Task: Add Honey Mama's Blonde Truffle Bar, Lemon Blueberry to the cart.
Action: Mouse moved to (26, 70)
Screenshot: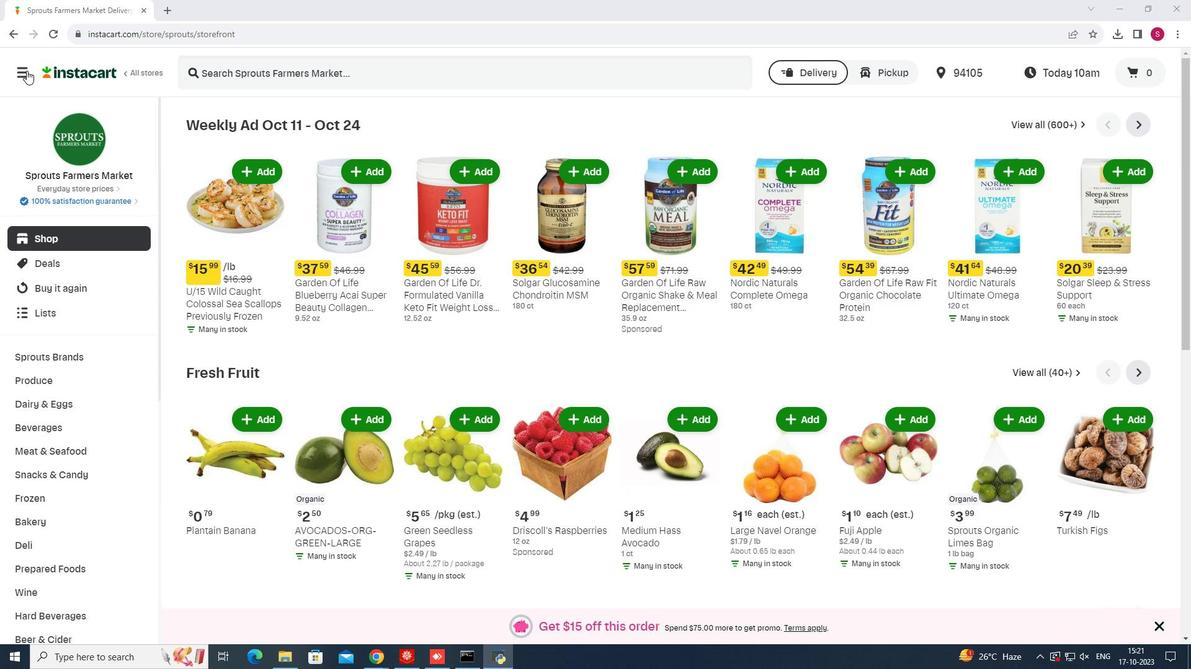 
Action: Mouse pressed left at (26, 70)
Screenshot: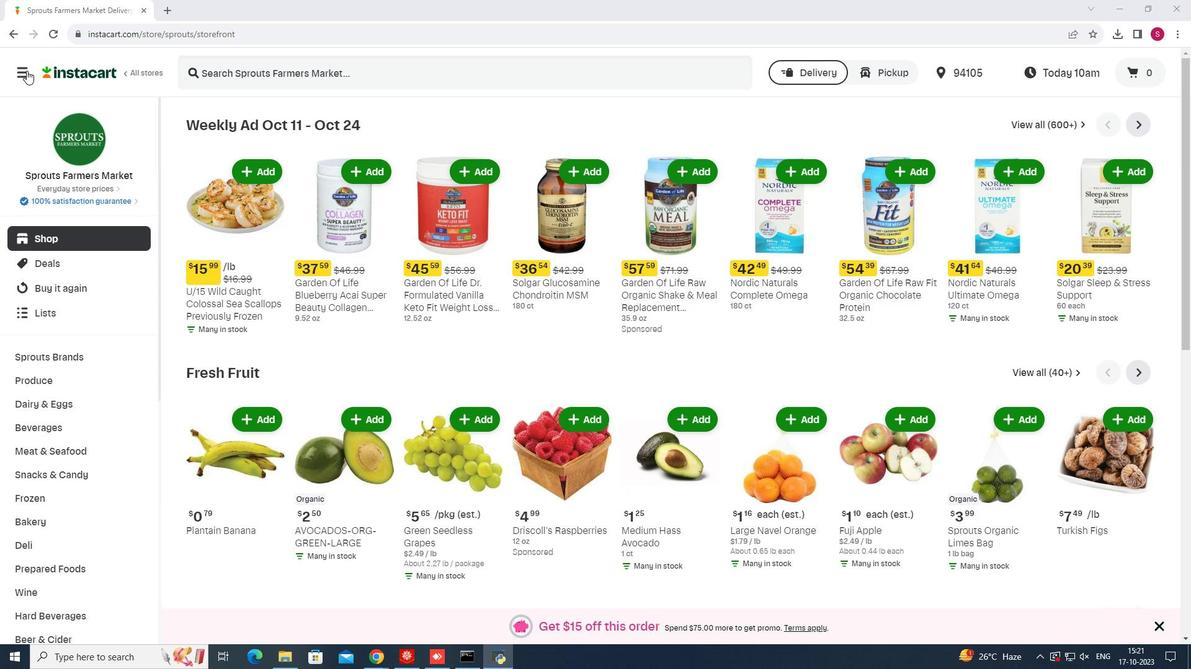
Action: Mouse moved to (69, 328)
Screenshot: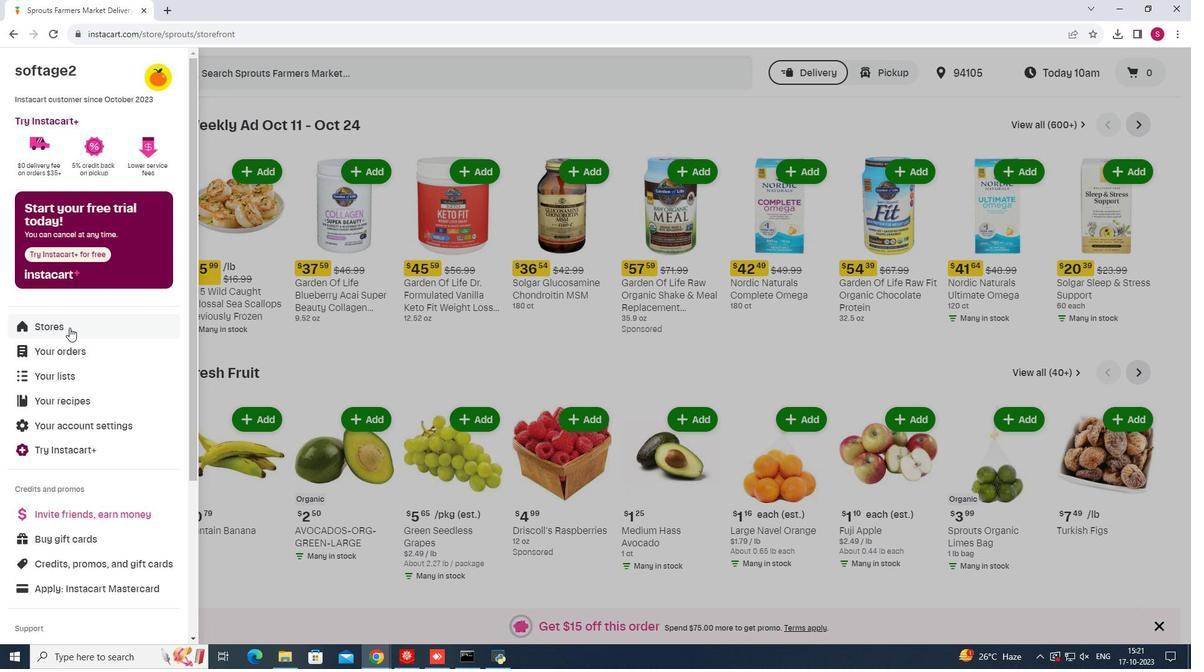 
Action: Mouse pressed left at (69, 328)
Screenshot: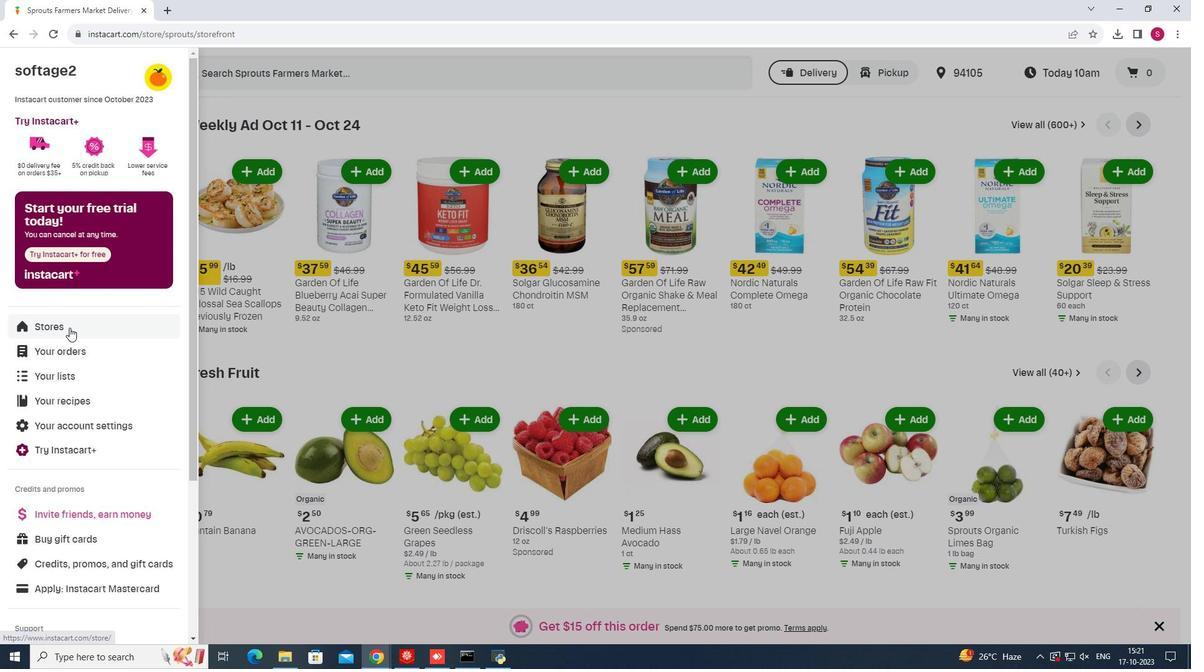 
Action: Mouse moved to (290, 110)
Screenshot: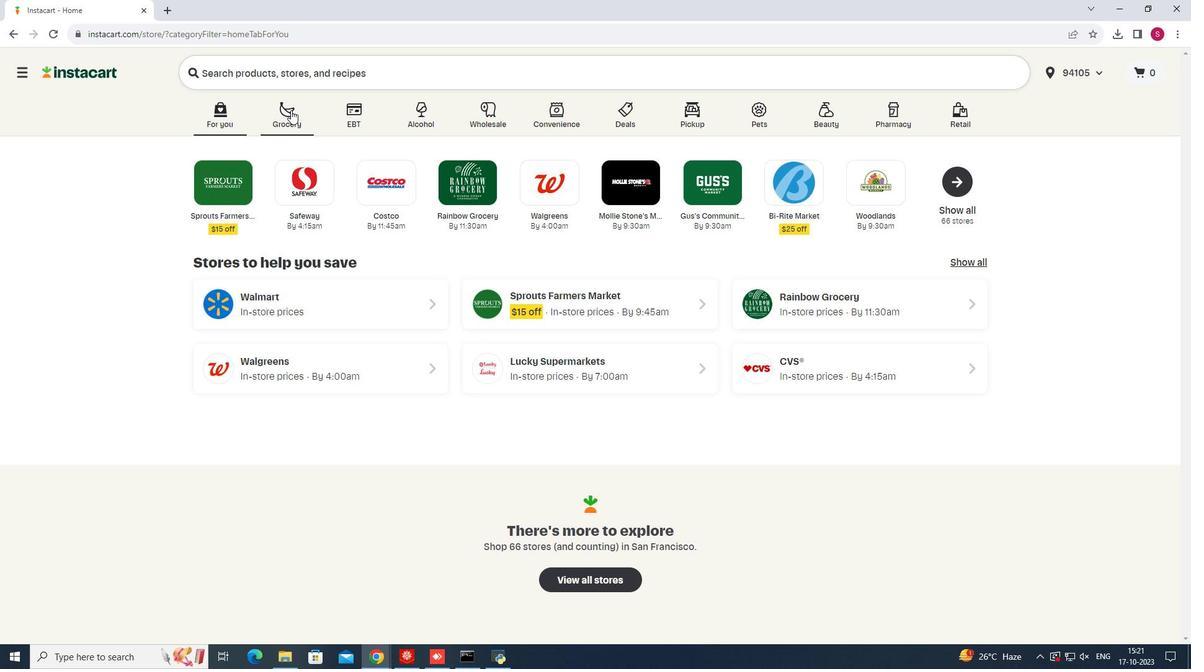 
Action: Mouse pressed left at (290, 110)
Screenshot: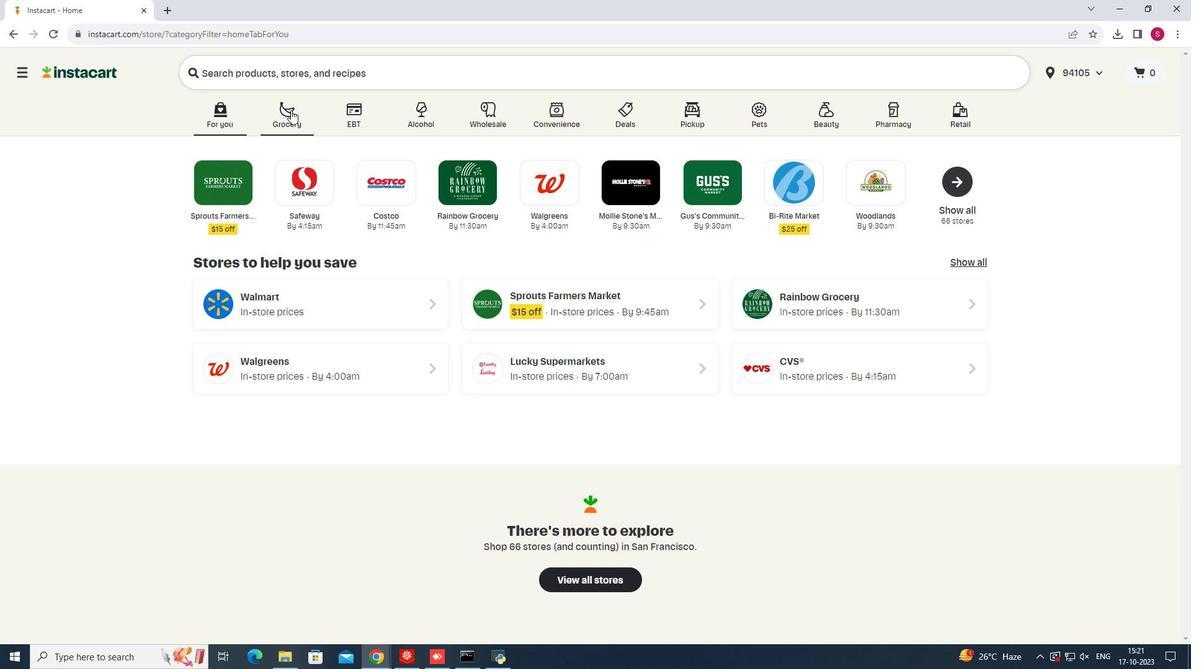 
Action: Mouse moved to (836, 169)
Screenshot: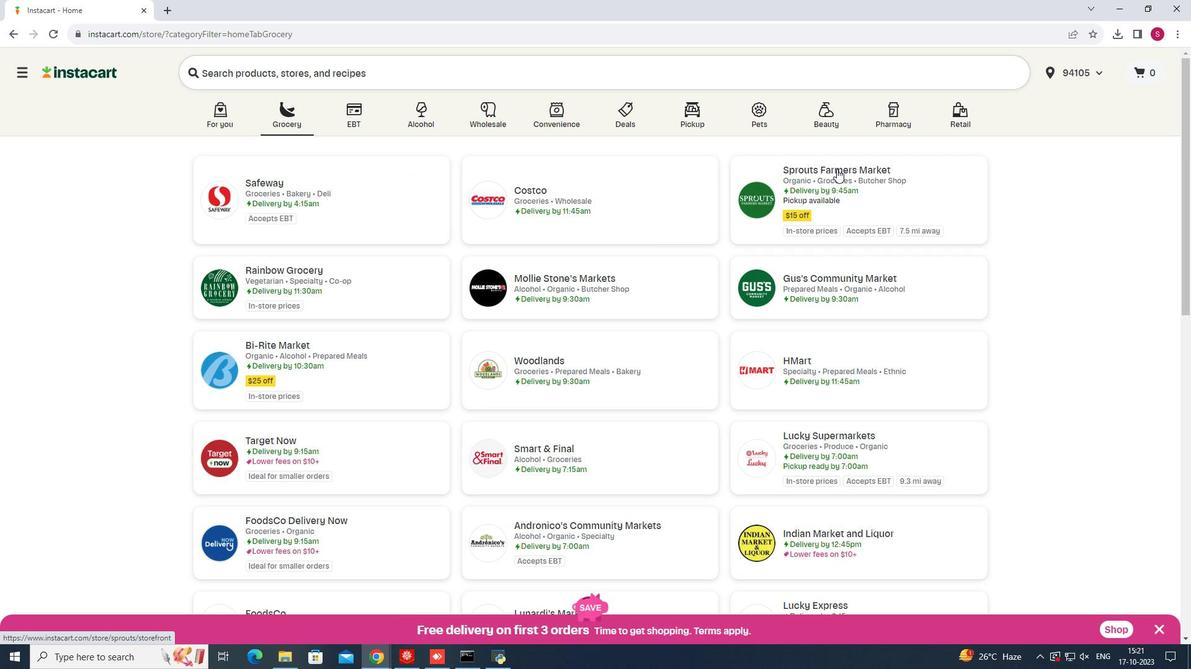 
Action: Mouse pressed left at (836, 169)
Screenshot: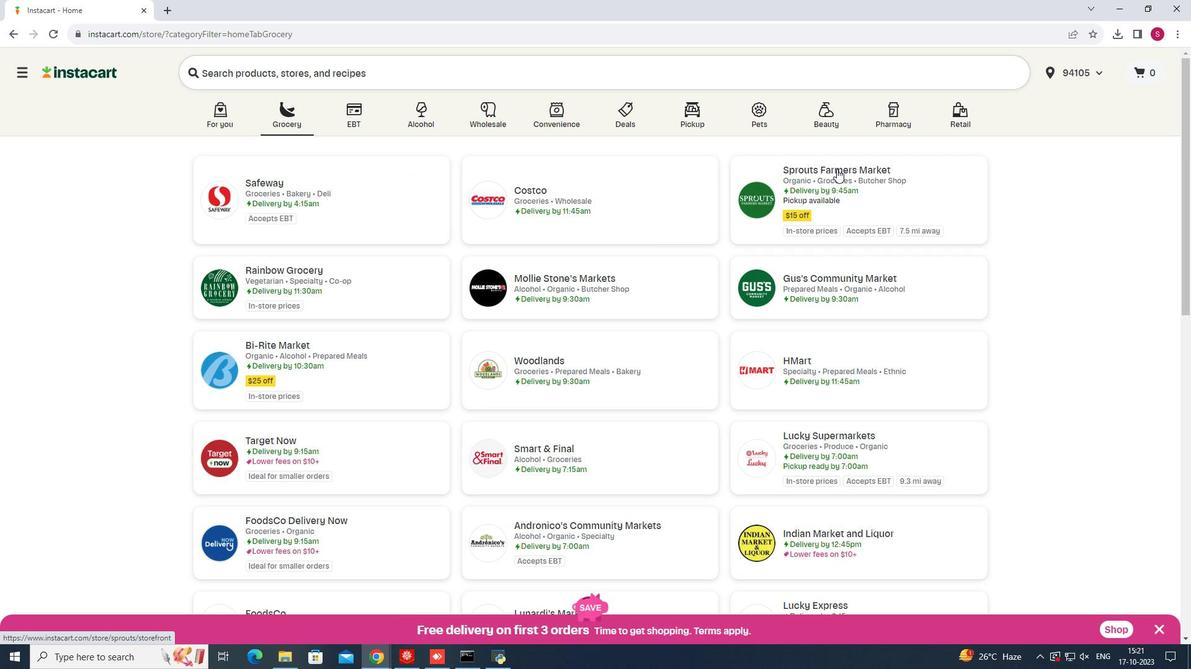 
Action: Mouse moved to (66, 473)
Screenshot: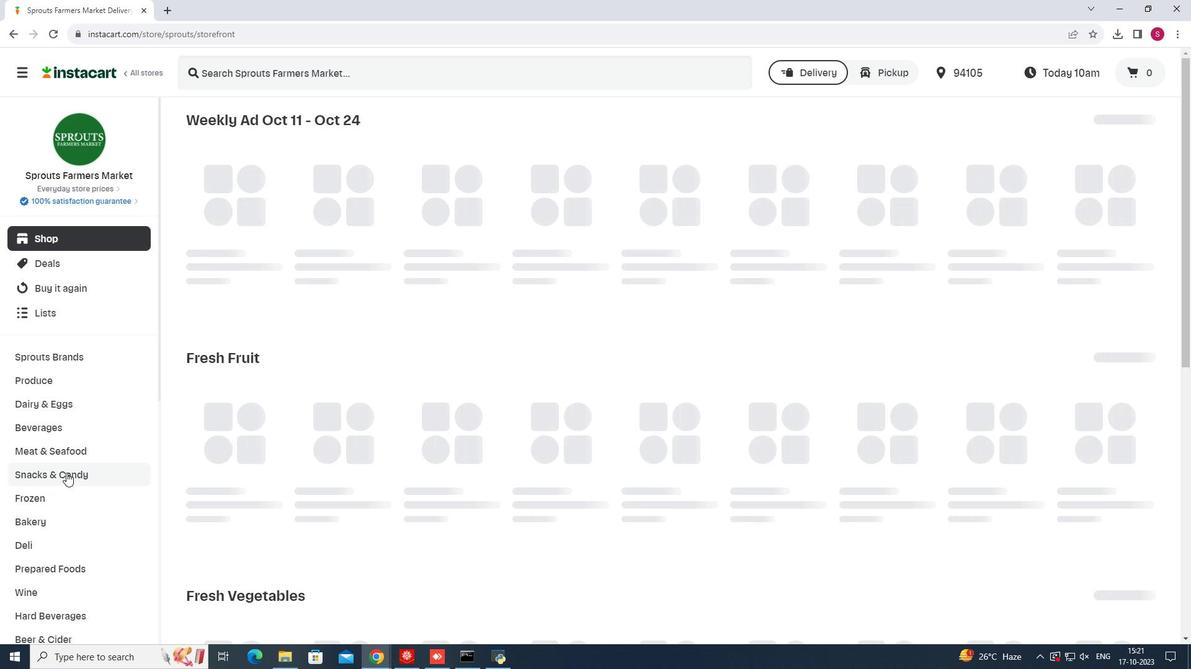 
Action: Mouse pressed left at (66, 473)
Screenshot: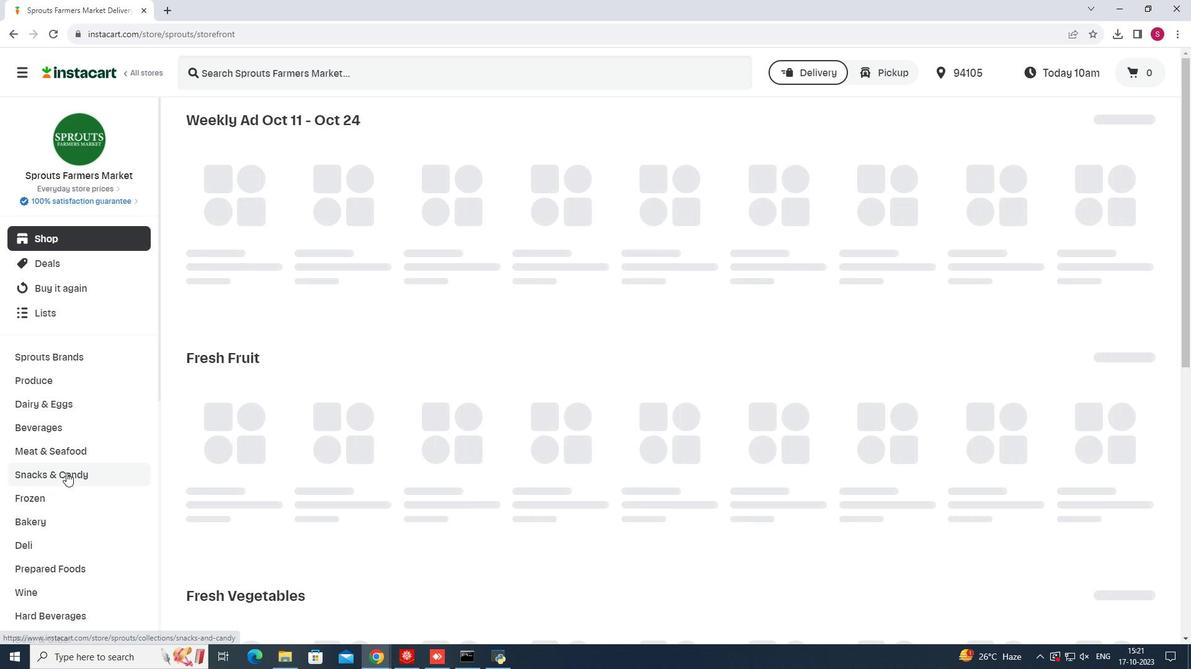 
Action: Mouse moved to (356, 300)
Screenshot: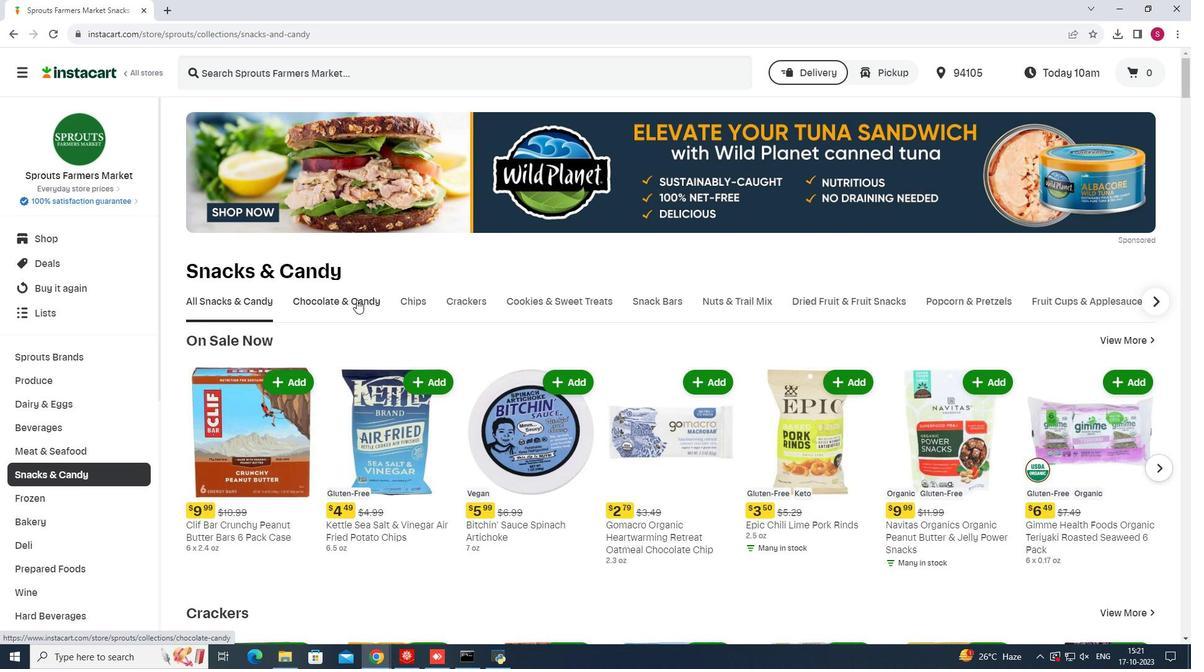 
Action: Mouse pressed left at (356, 300)
Screenshot: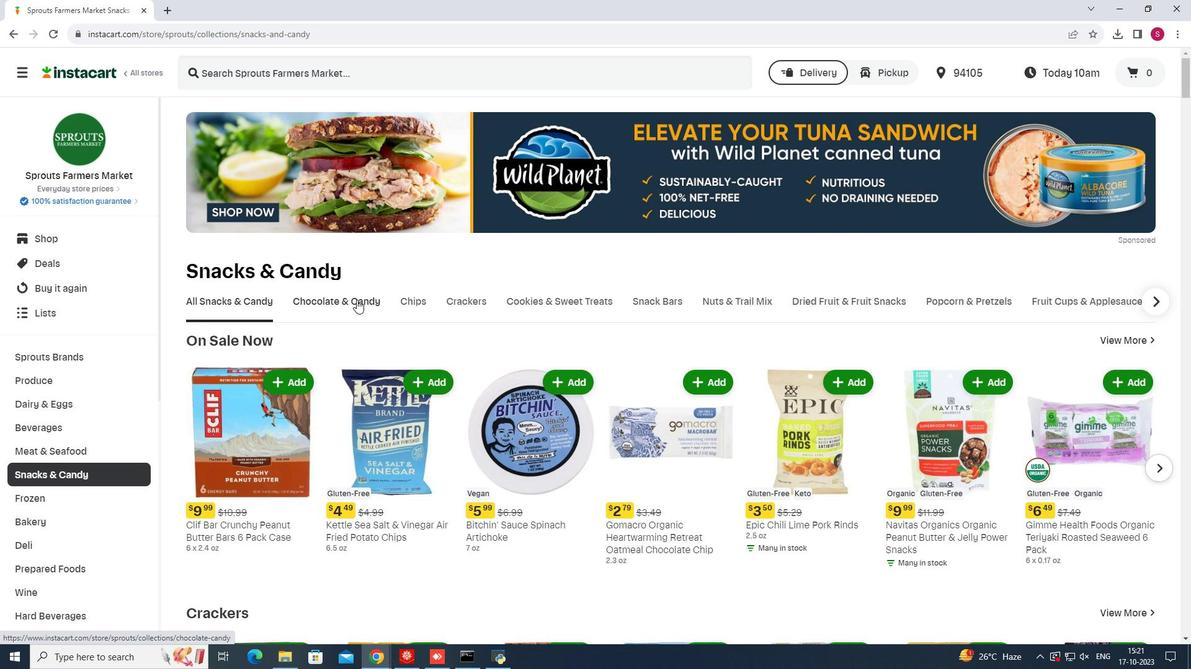 
Action: Mouse moved to (312, 353)
Screenshot: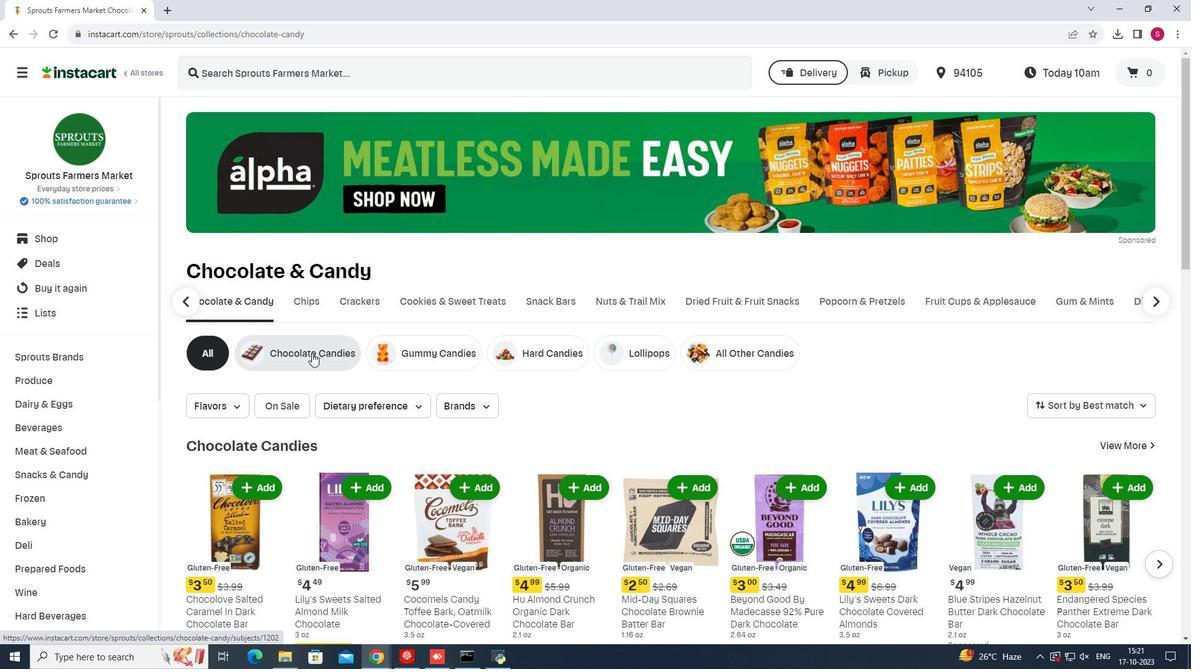 
Action: Mouse pressed left at (312, 353)
Screenshot: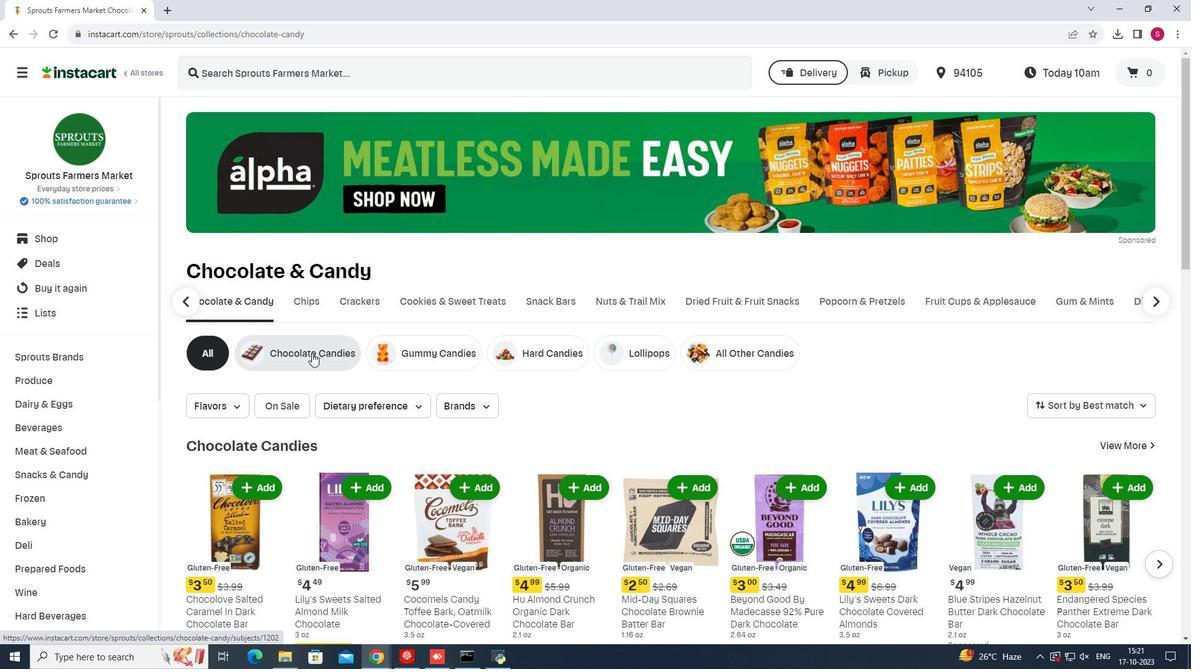 
Action: Mouse moved to (408, 68)
Screenshot: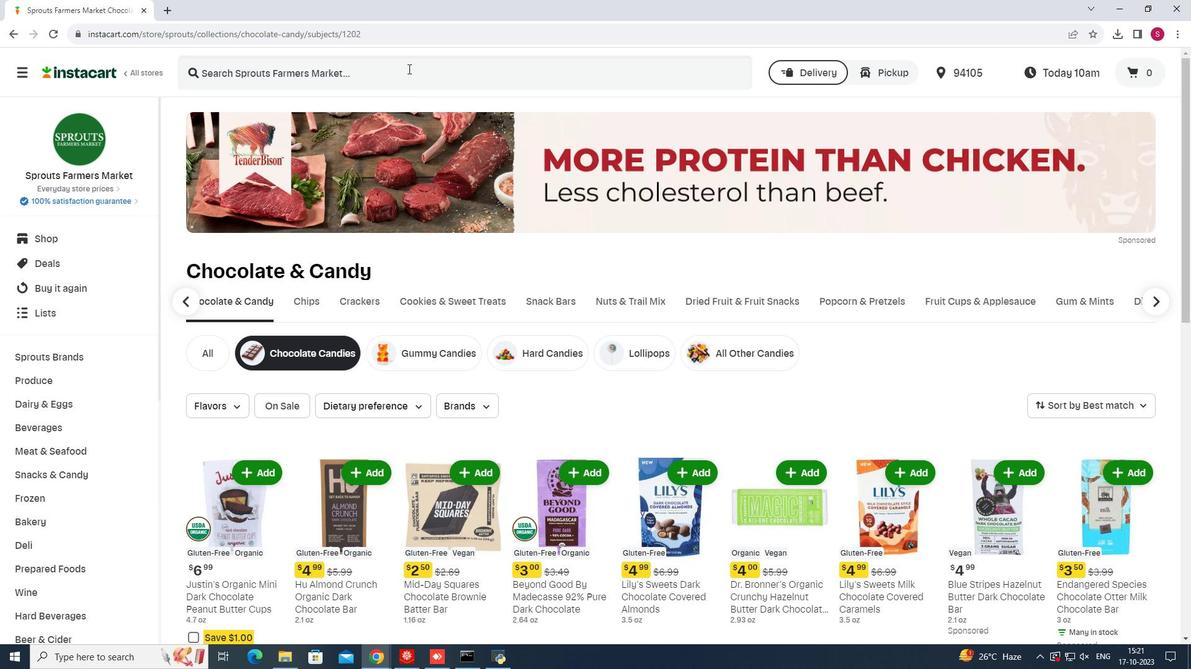 
Action: Mouse pressed left at (408, 68)
Screenshot: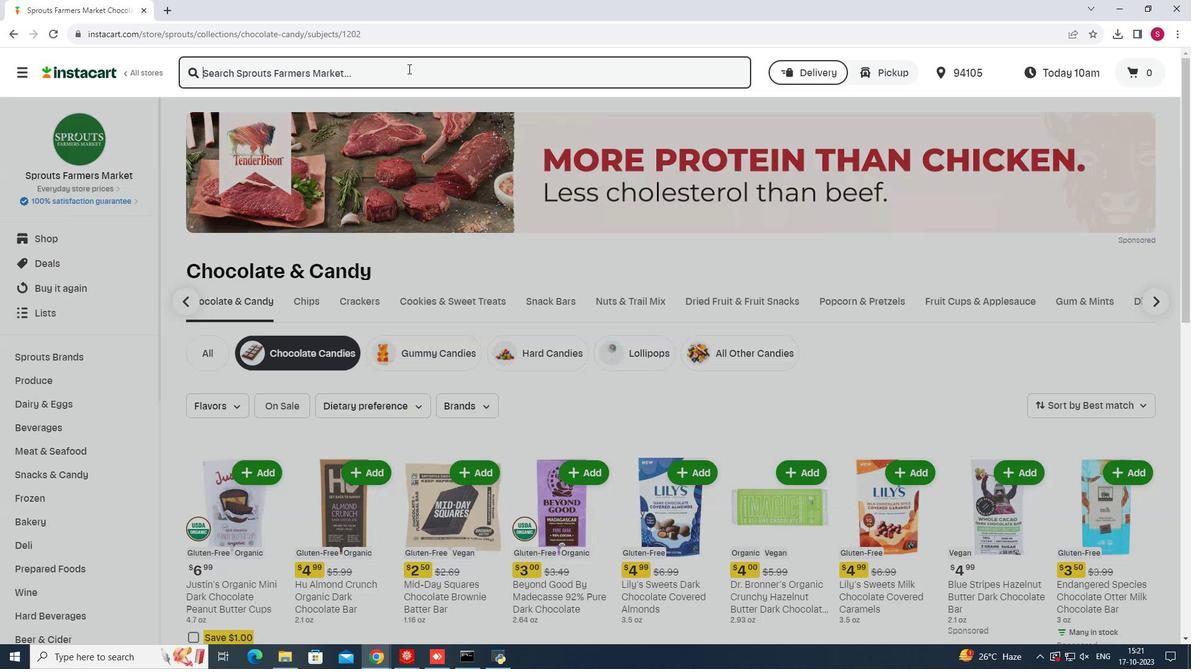 
Action: Key pressed <Key.shift>Honey<Key.space><Key.shift>Mama's<Key.space><Key.shift>Blonde<Key.space><Key.shift>Truffle<Key.space><Key.shift>Bar,<Key.space><Key.shift>Lemon<Key.space><Key.shift>Blue<Key.shift>berry<Key.enter>
Screenshot: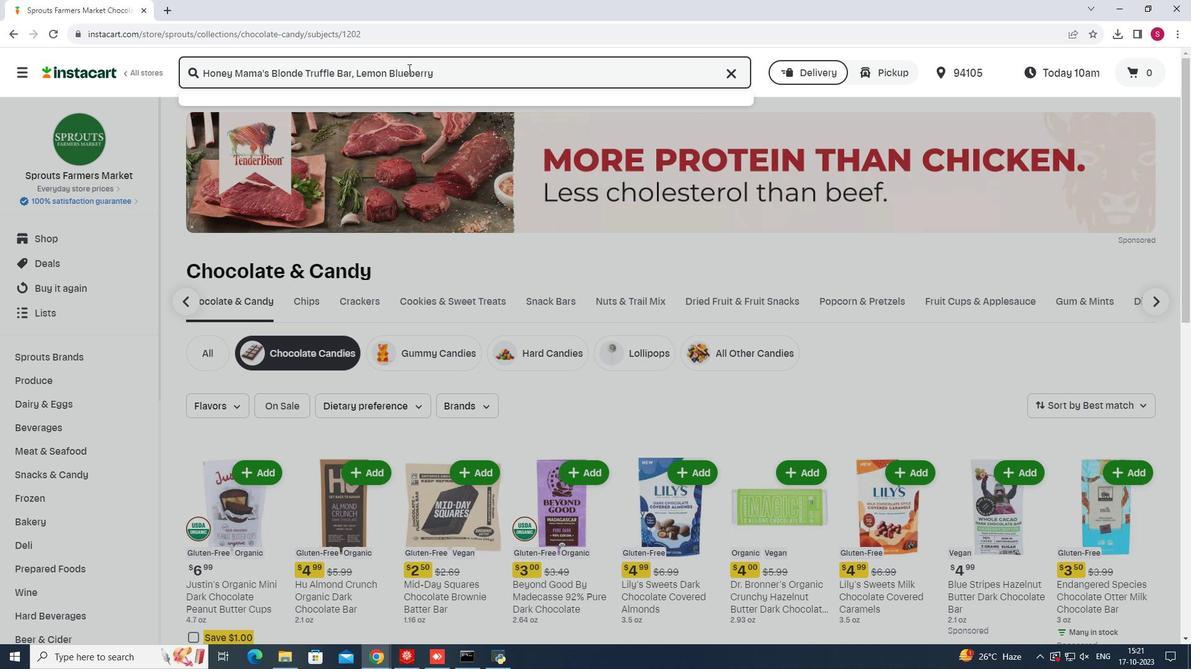 
Action: Mouse moved to (574, 430)
Screenshot: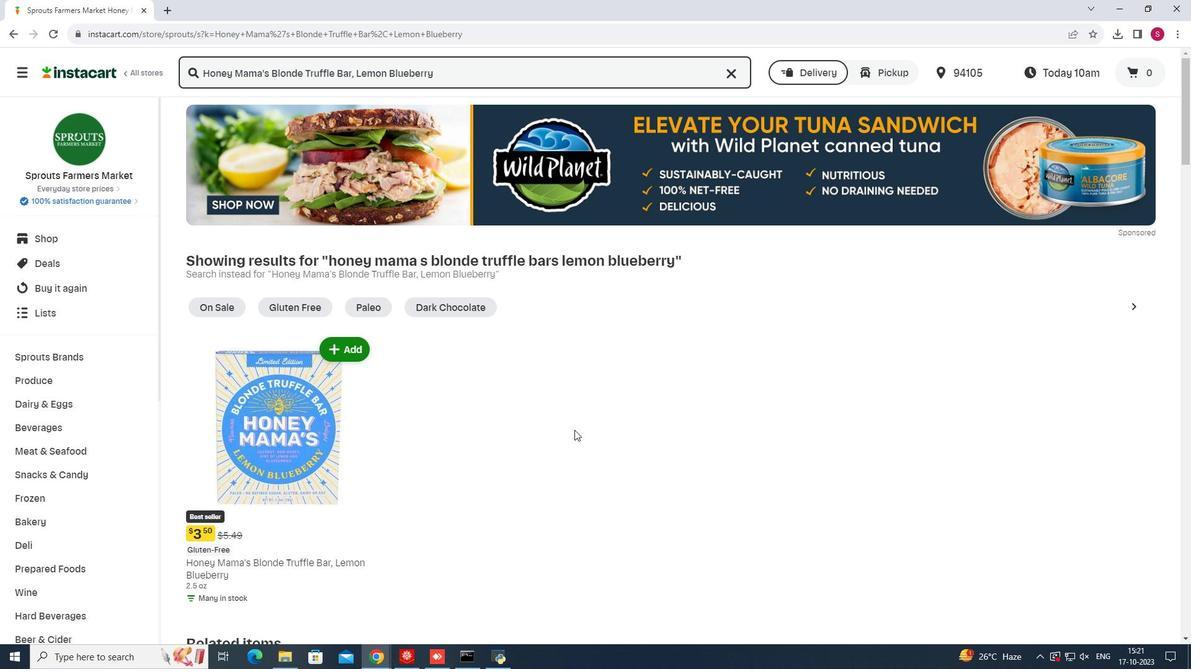 
Action: Mouse scrolled (574, 429) with delta (0, 0)
Screenshot: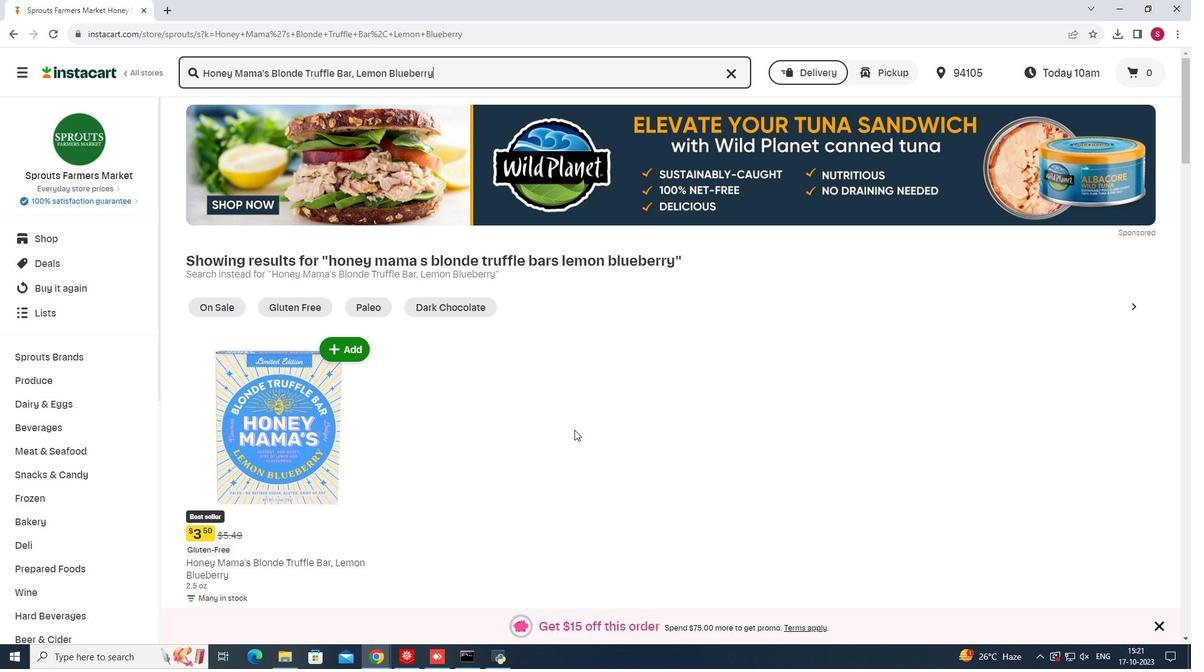 
Action: Mouse scrolled (574, 429) with delta (0, 0)
Screenshot: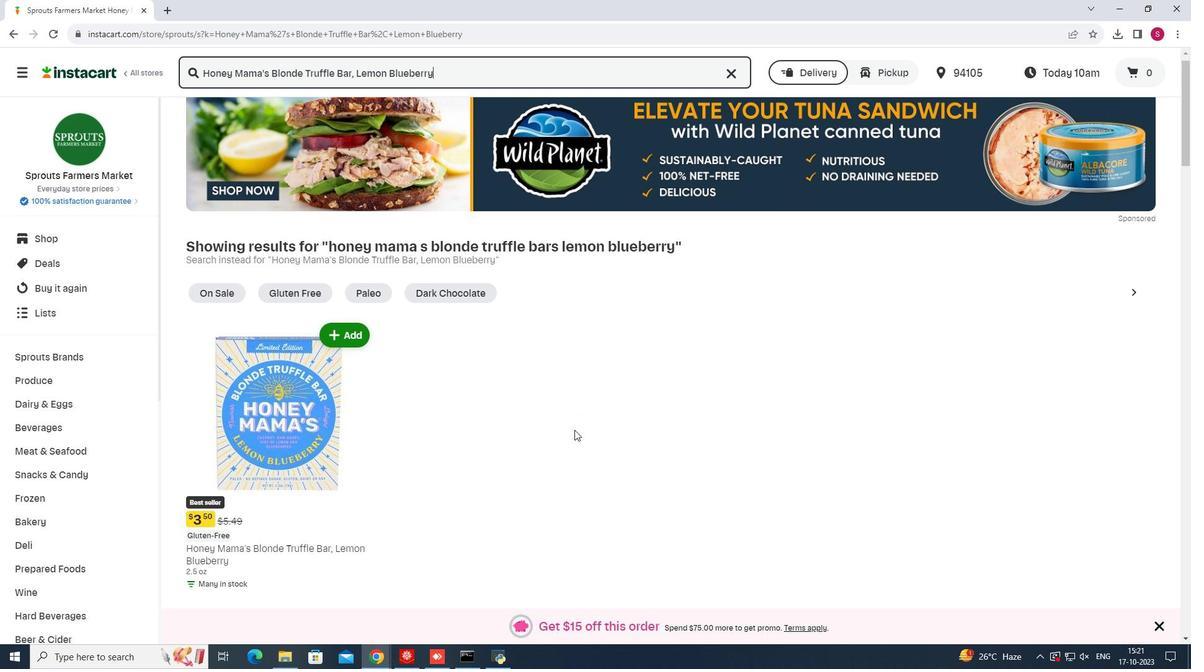 
Action: Mouse scrolled (574, 429) with delta (0, 0)
Screenshot: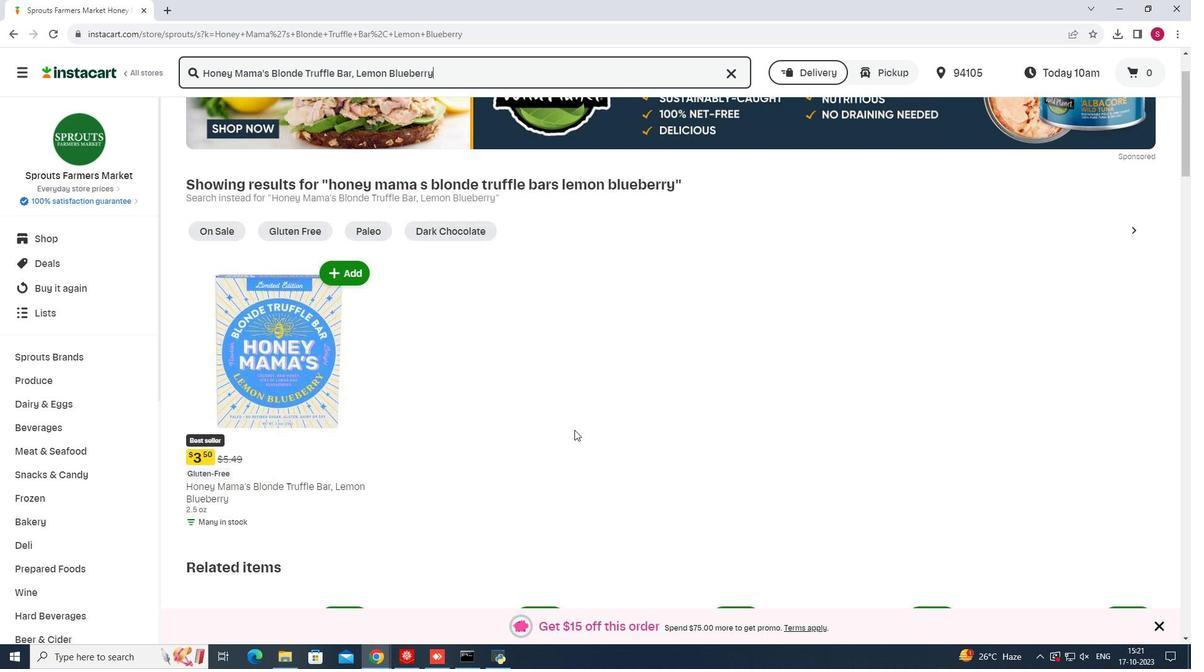 
Action: Mouse moved to (346, 161)
Screenshot: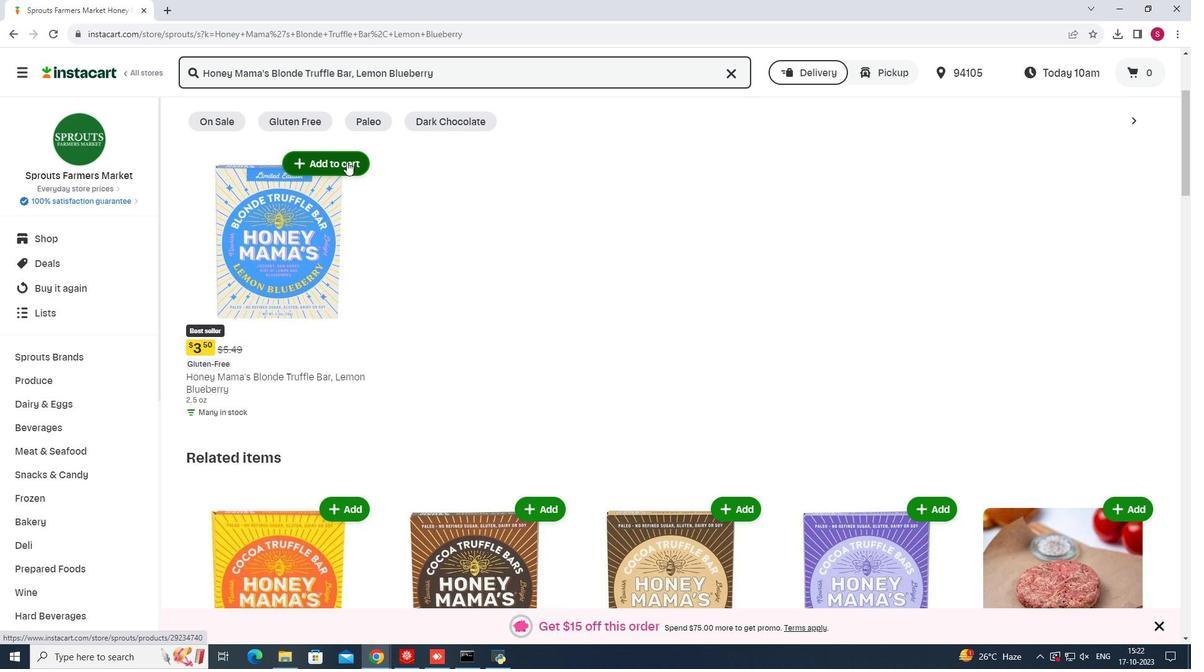 
Action: Mouse pressed left at (346, 161)
Screenshot: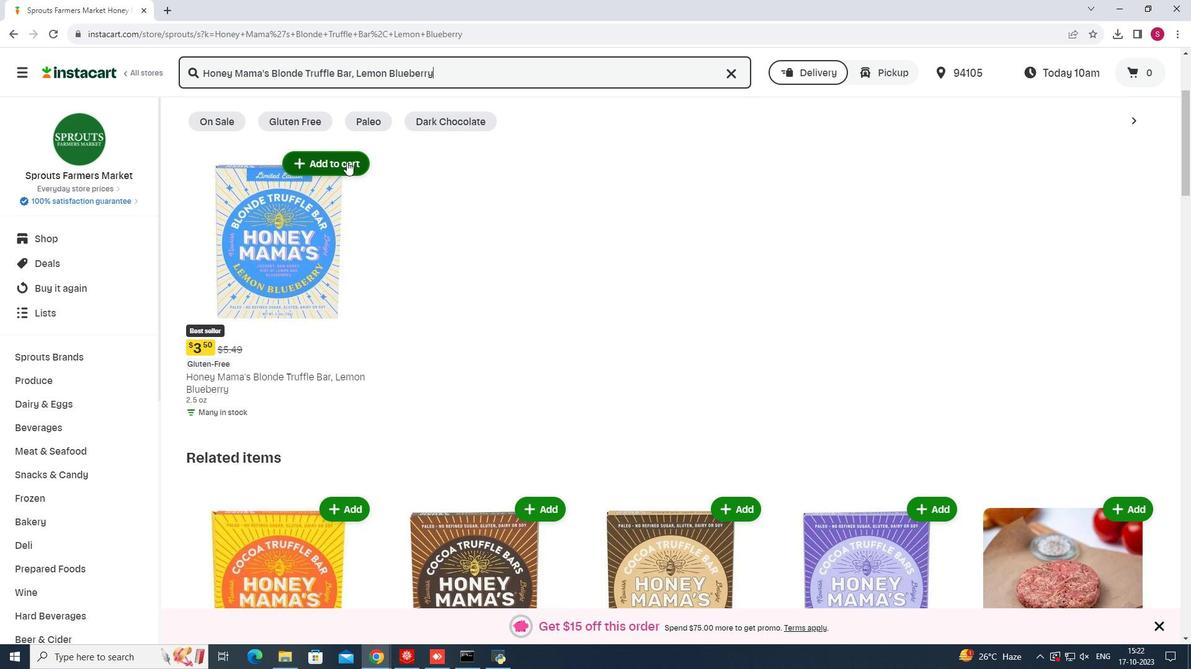 
Action: Mouse moved to (626, 199)
Screenshot: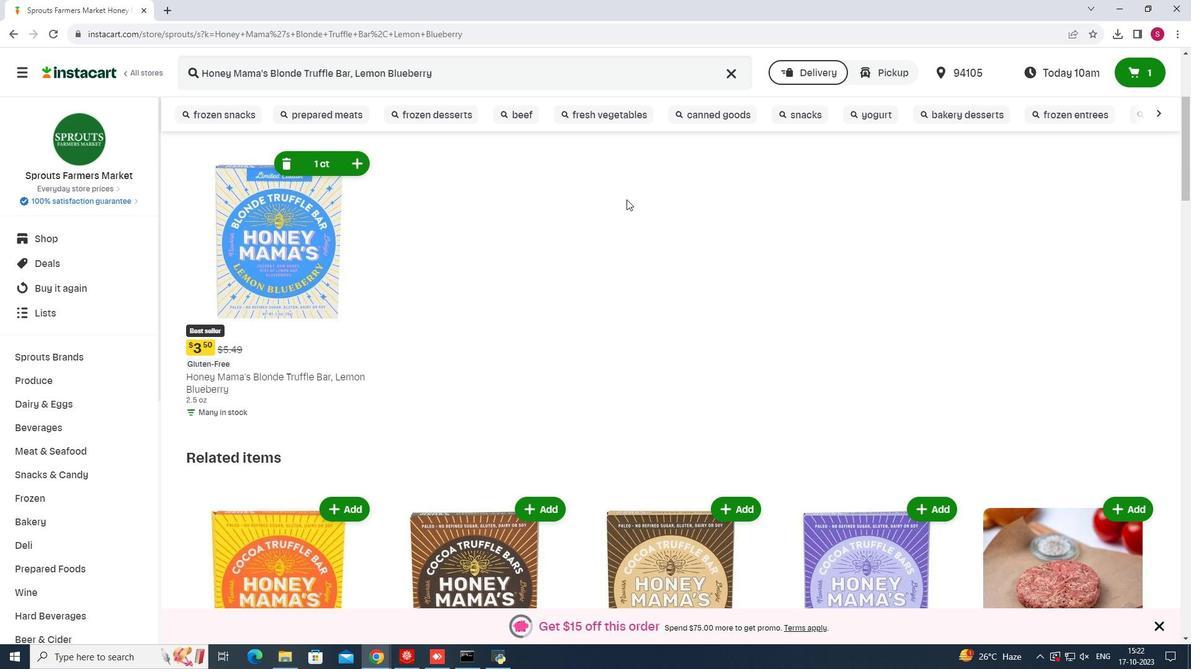 
